 Task: Create Workspace Business Incubators Workspace description Track and manage employee feedback and reviews. Workspace type Operations
Action: Mouse moved to (298, 49)
Screenshot: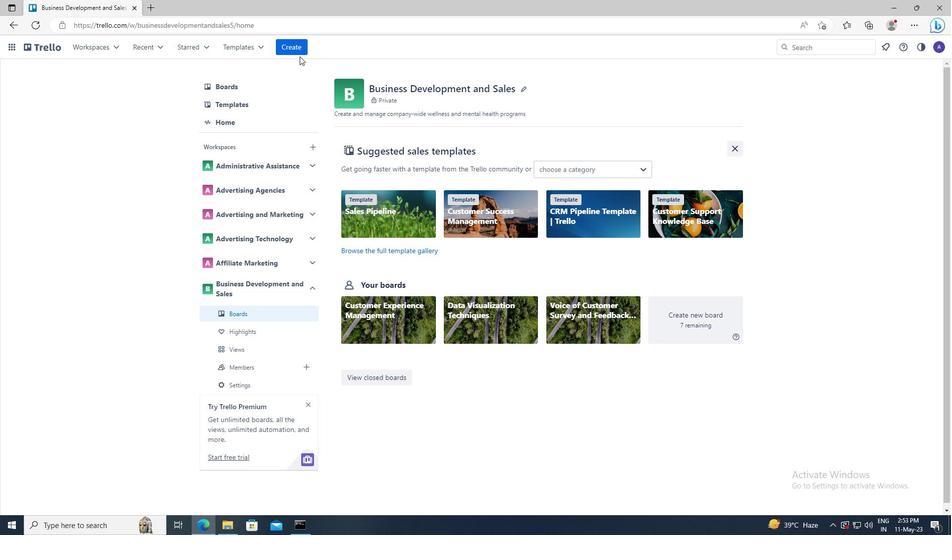 
Action: Mouse pressed left at (298, 49)
Screenshot: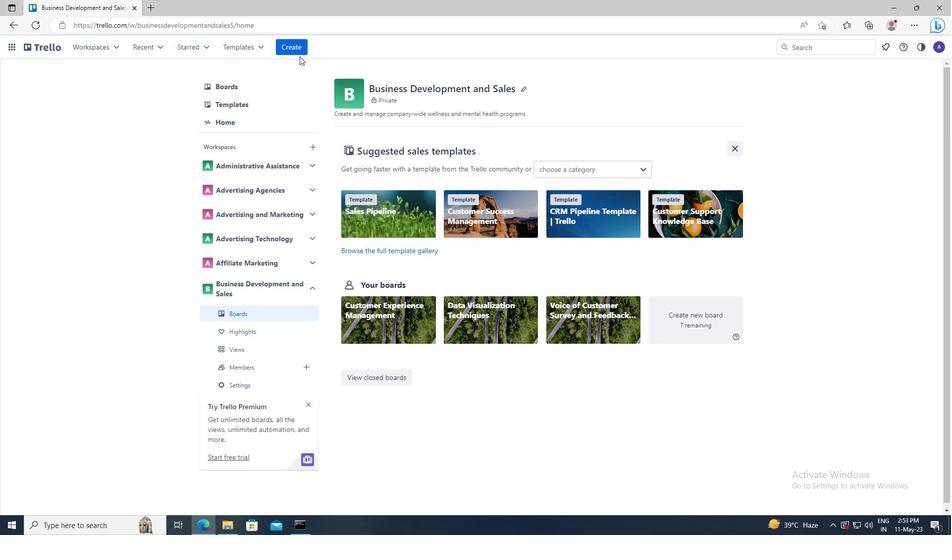 
Action: Mouse moved to (324, 153)
Screenshot: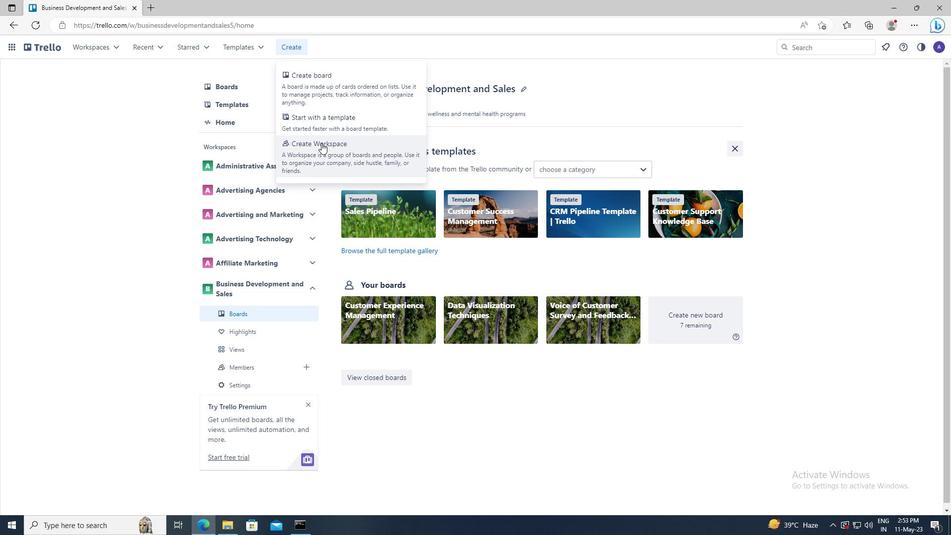 
Action: Mouse pressed left at (324, 153)
Screenshot: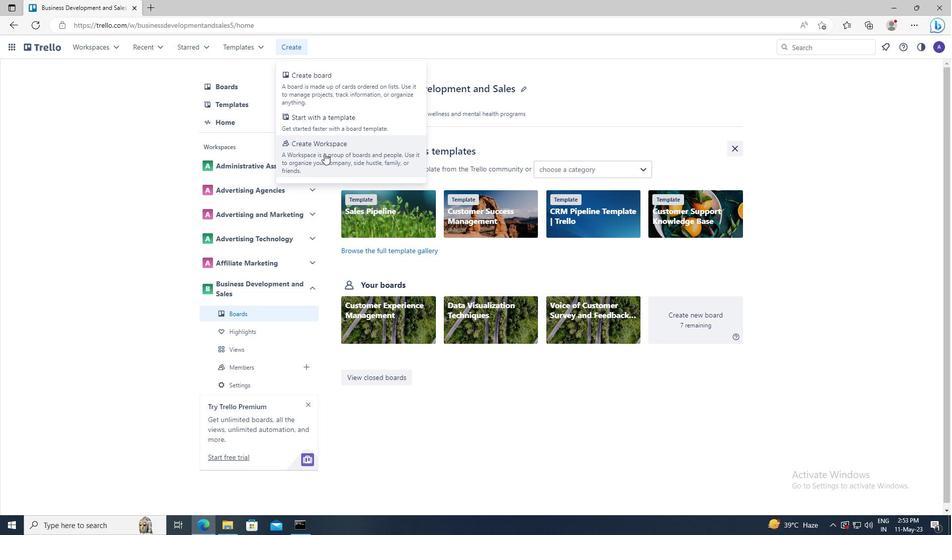 
Action: Mouse moved to (303, 173)
Screenshot: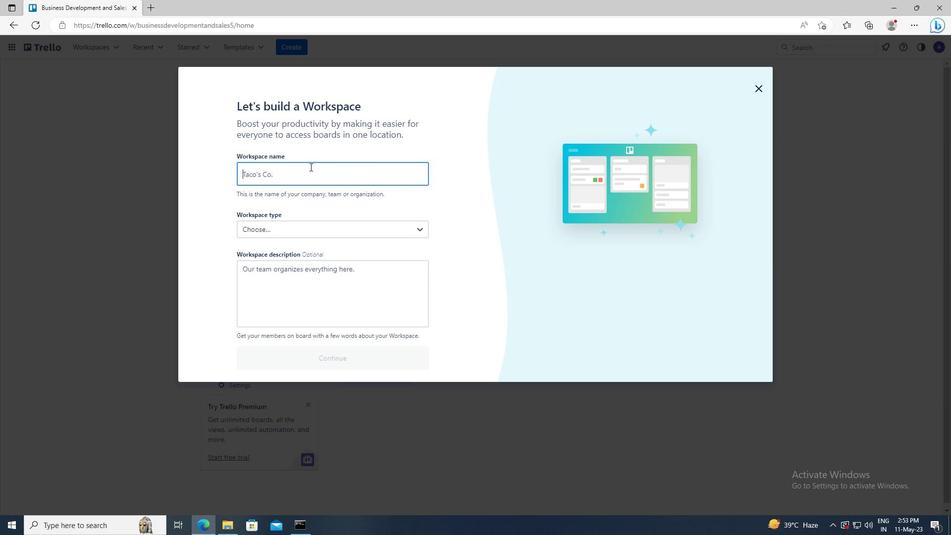 
Action: Mouse pressed left at (303, 173)
Screenshot: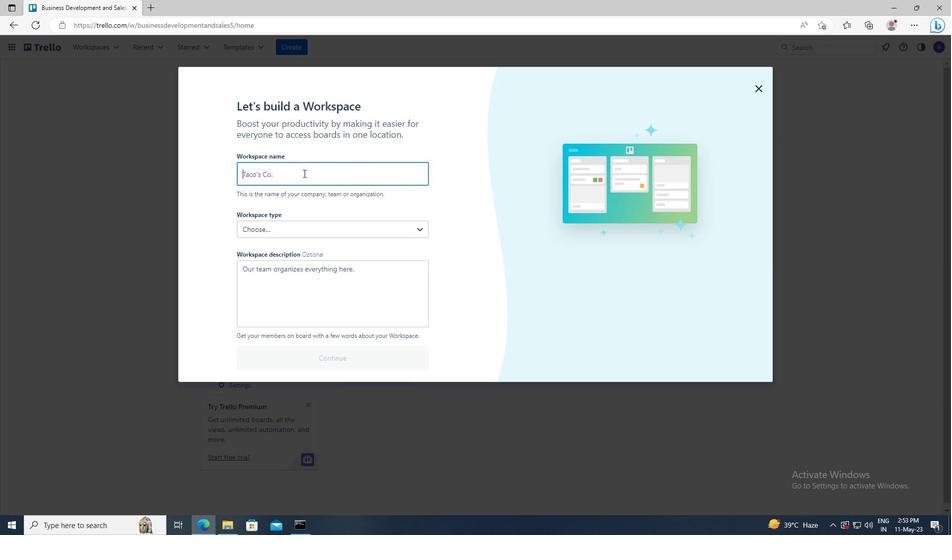 
Action: Key pressed <Key.shift>BUSINESS<Key.space><Key.shift>INCUBATORS
Screenshot: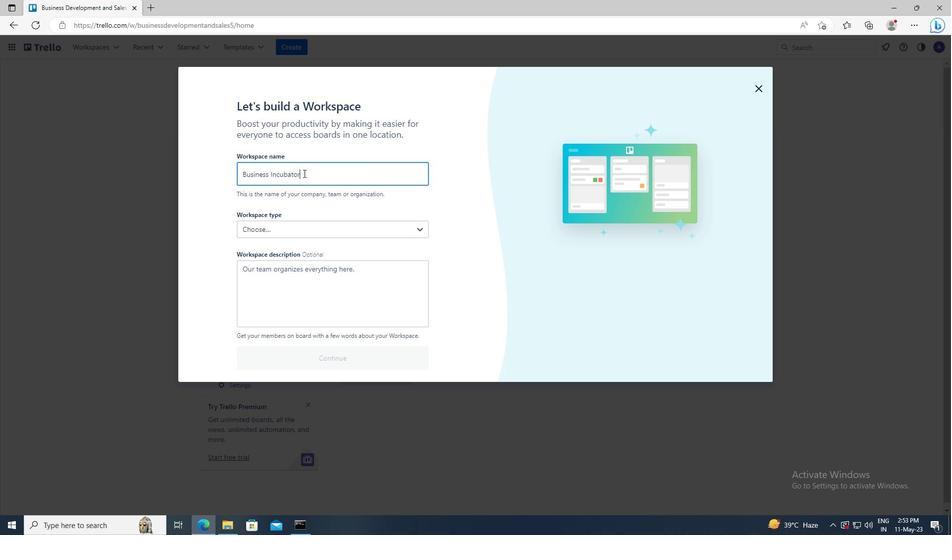 
Action: Mouse moved to (301, 275)
Screenshot: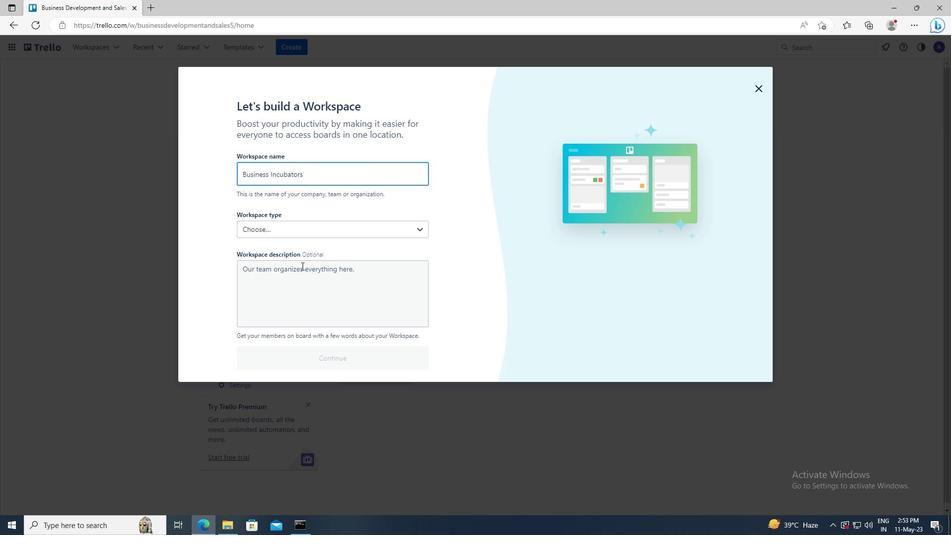 
Action: Mouse pressed left at (301, 275)
Screenshot: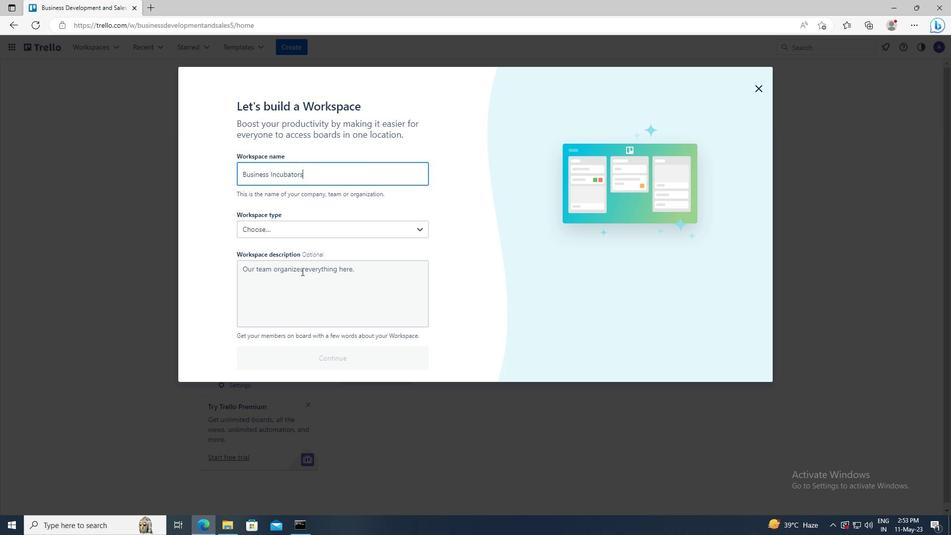 
Action: Key pressed <Key.shift>TRACK<Key.space>AND<Key.space>MANAGE<Key.space>EMPLOYEE<Key.space>FEEDBACK<Key.space>AND<Key.space>REVIEWS
Screenshot: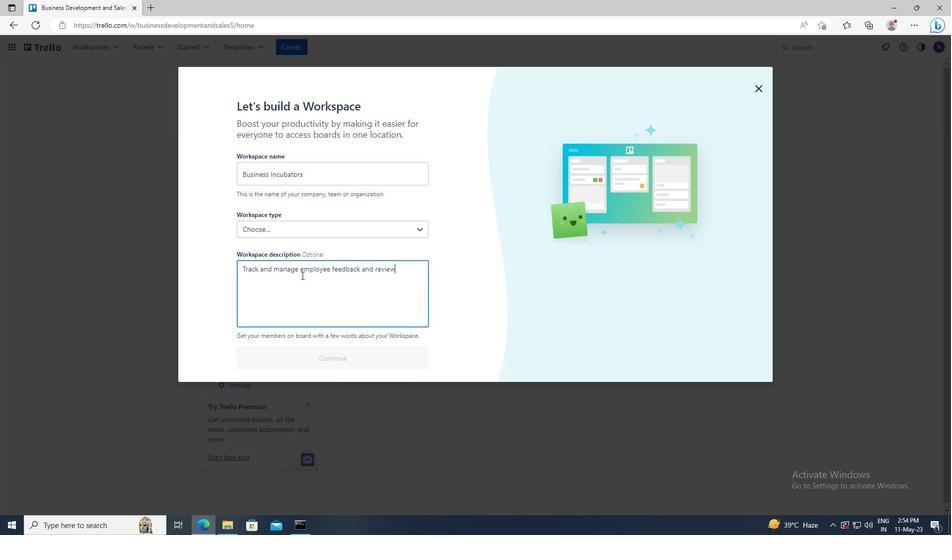 
Action: Mouse moved to (305, 230)
Screenshot: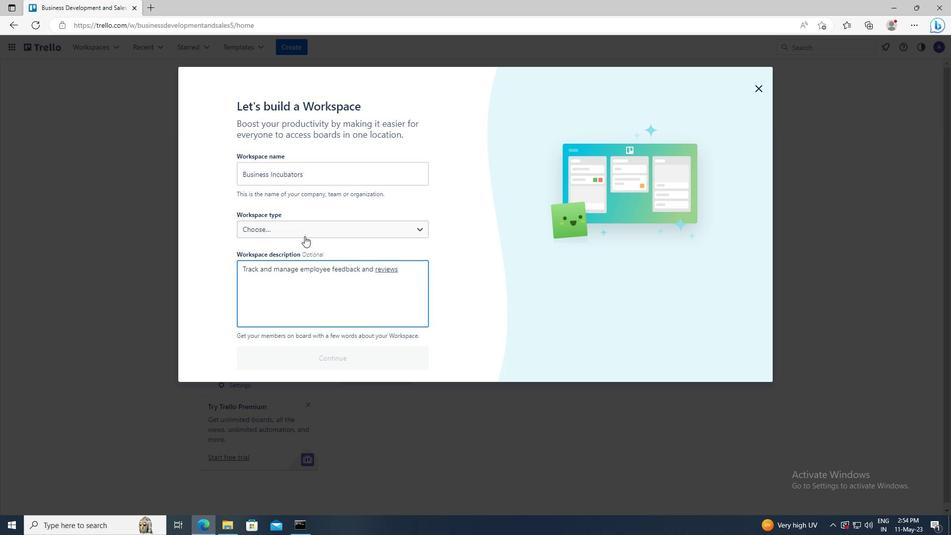 
Action: Mouse pressed left at (305, 230)
Screenshot: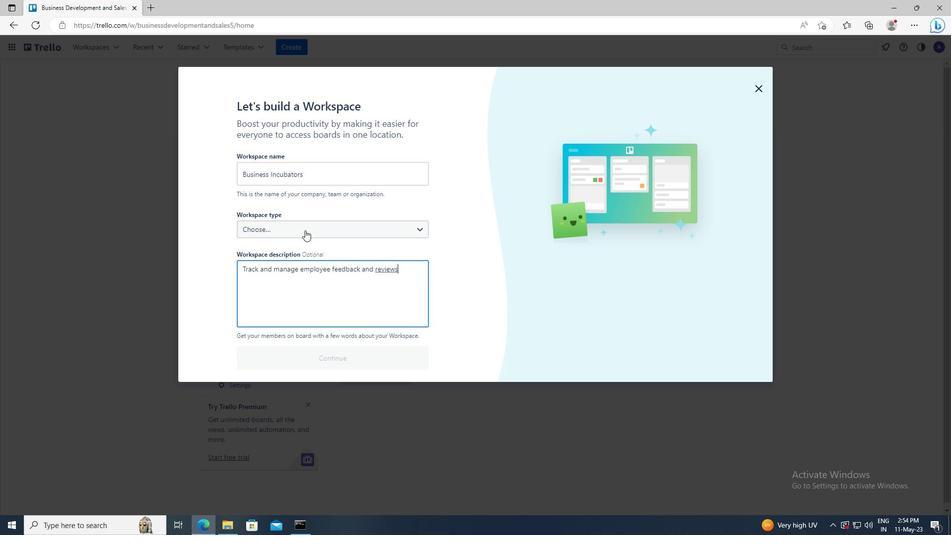 
Action: Mouse moved to (298, 313)
Screenshot: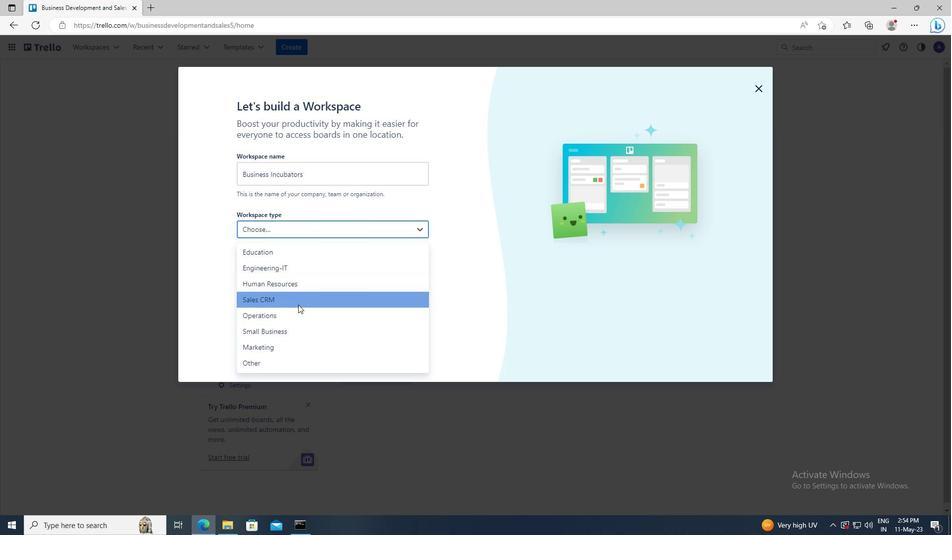 
Action: Mouse pressed left at (298, 313)
Screenshot: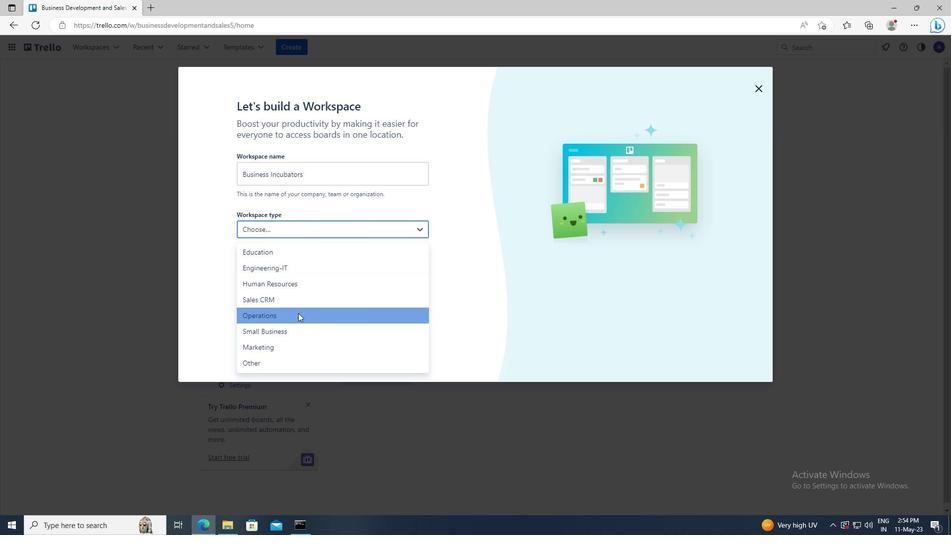 
Action: Mouse moved to (308, 359)
Screenshot: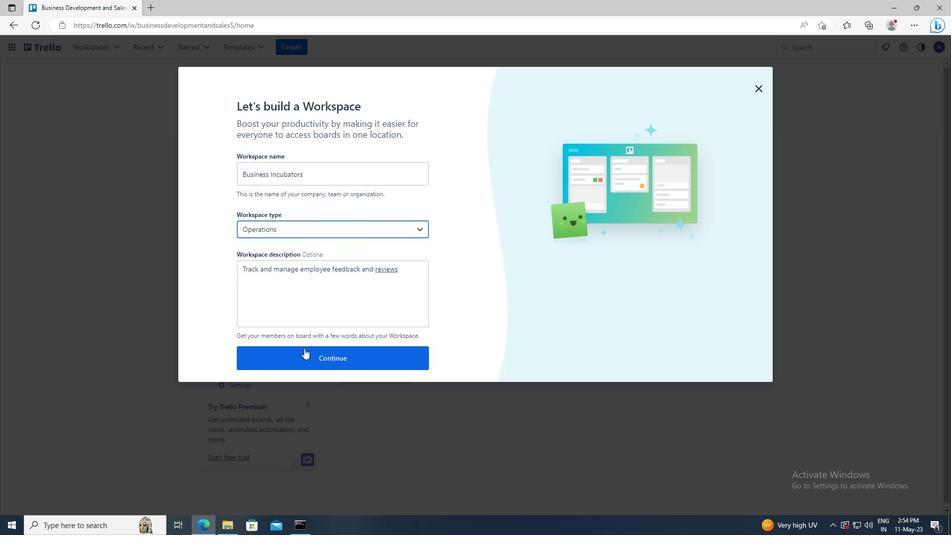 
Action: Mouse pressed left at (308, 359)
Screenshot: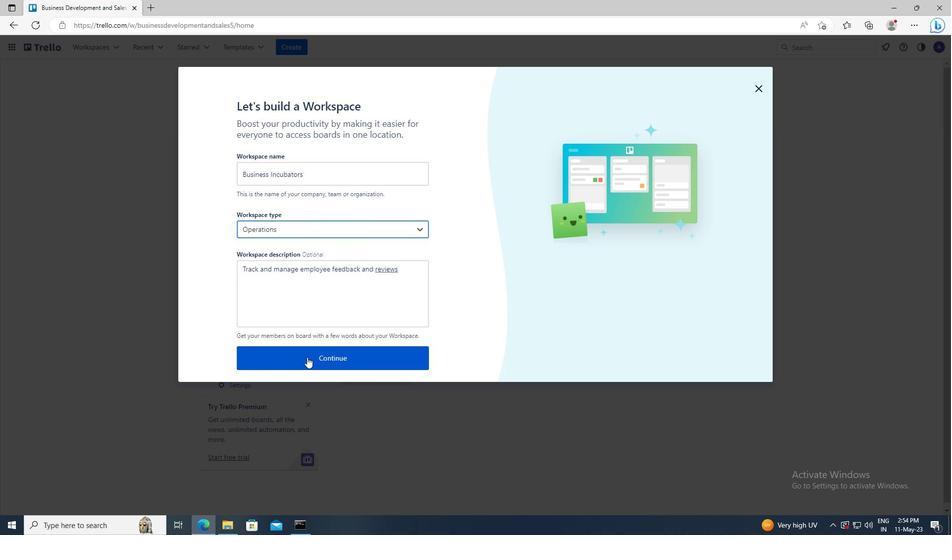 
Action: Mouse moved to (345, 255)
Screenshot: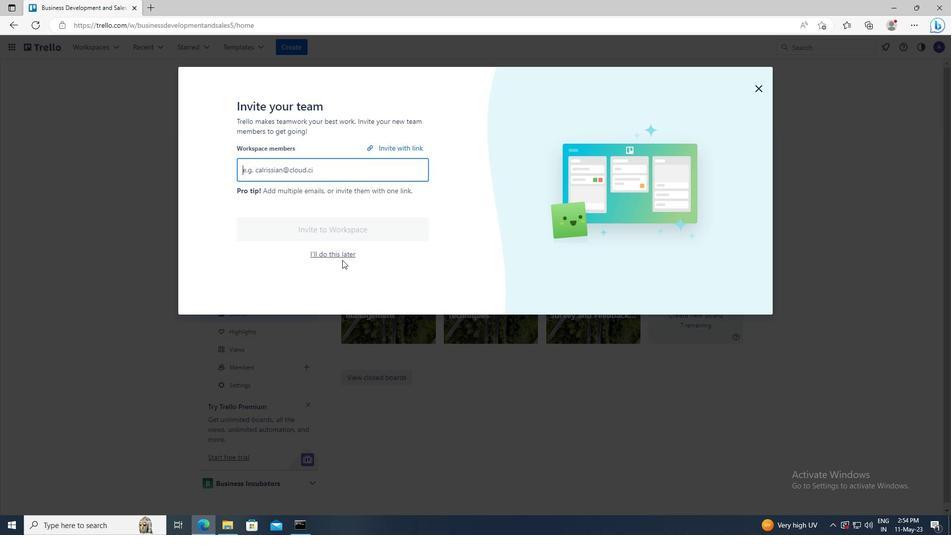 
Action: Mouse pressed left at (345, 255)
Screenshot: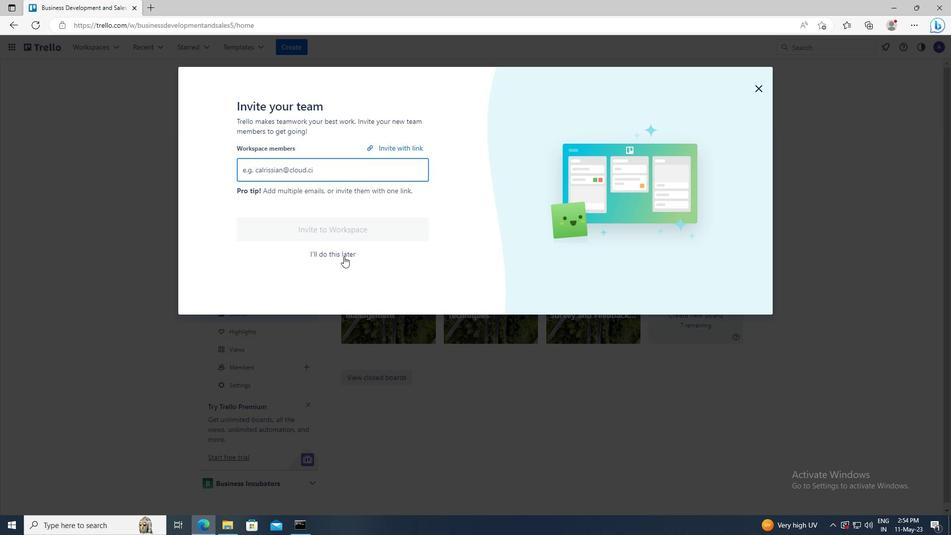 
